 Task: Configure the "Terraform" and choose the option to create a new branch for this commit and start a pull request in the repository "Javascript".
Action: Mouse moved to (1062, 154)
Screenshot: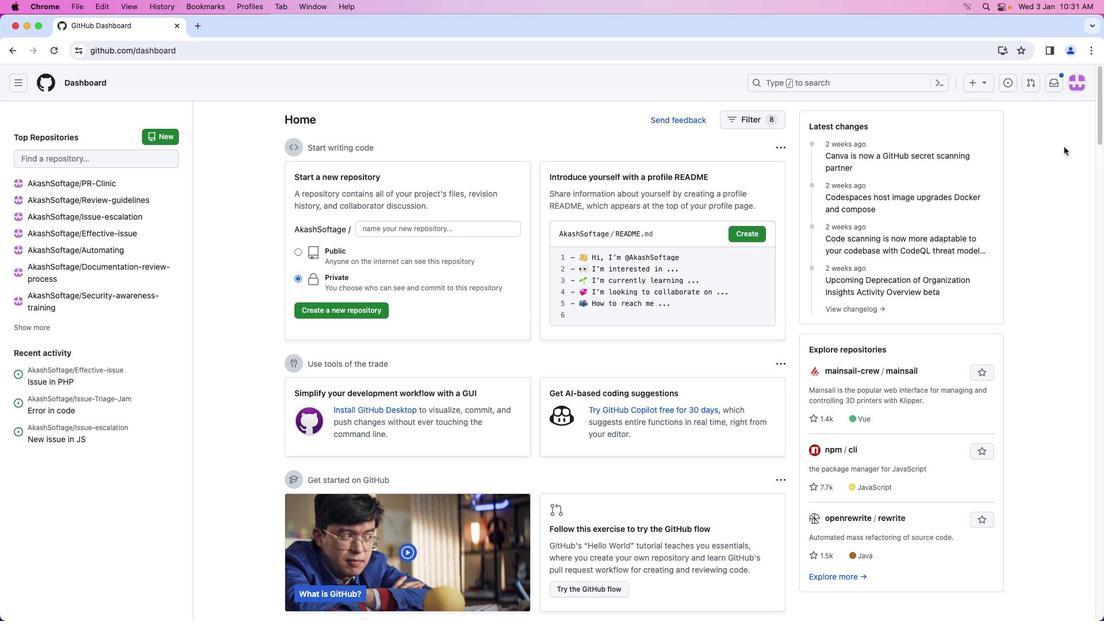 
Action: Mouse pressed left at (1062, 154)
Screenshot: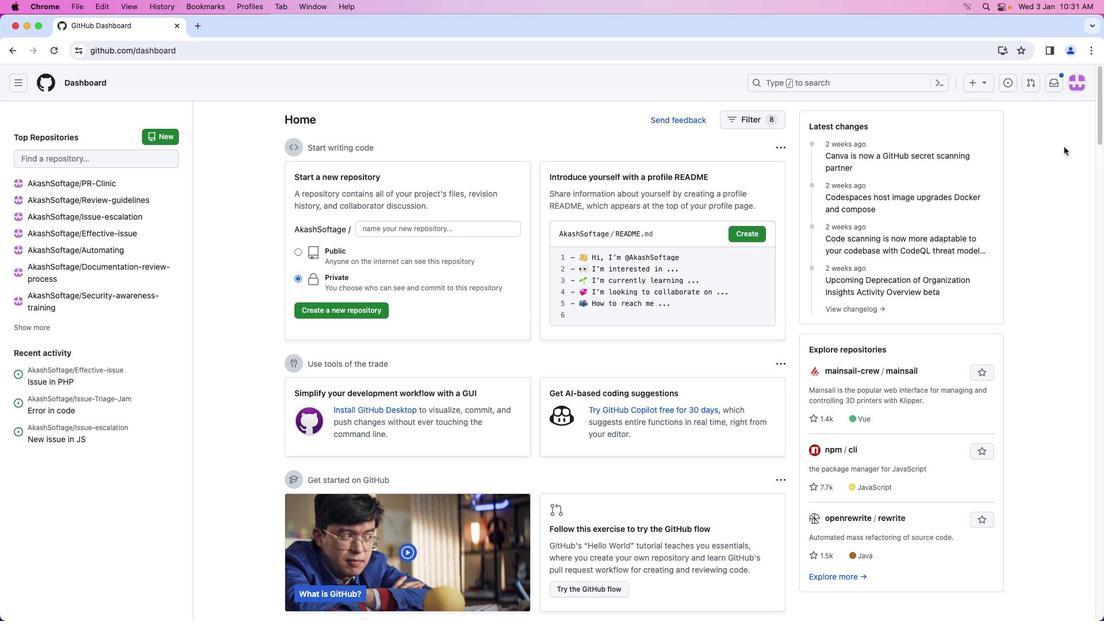 
Action: Mouse moved to (1079, 84)
Screenshot: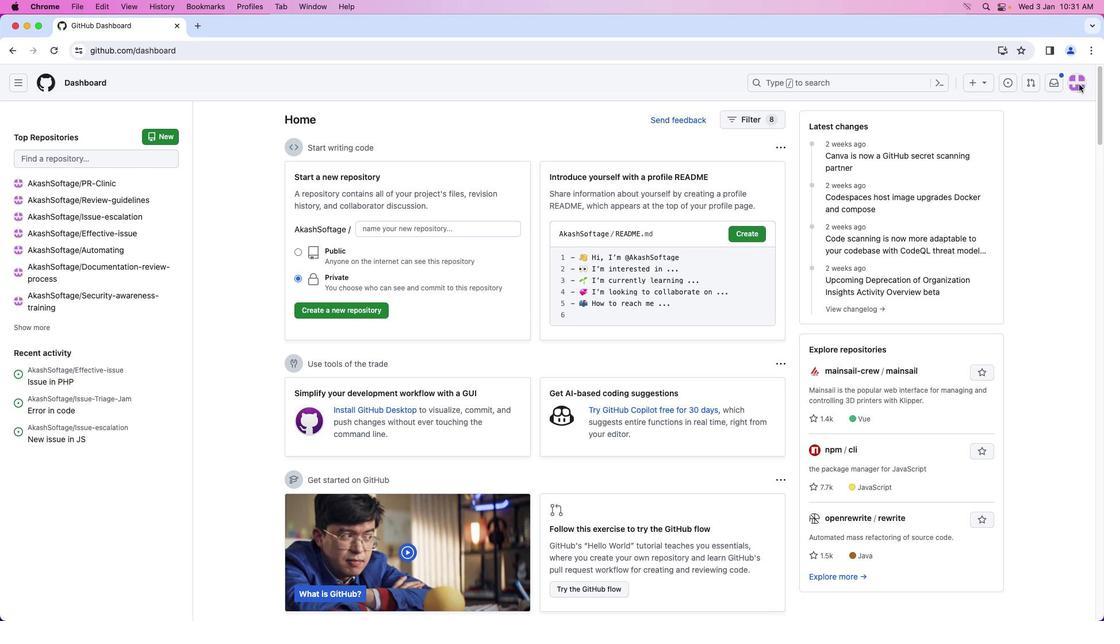 
Action: Mouse pressed left at (1079, 84)
Screenshot: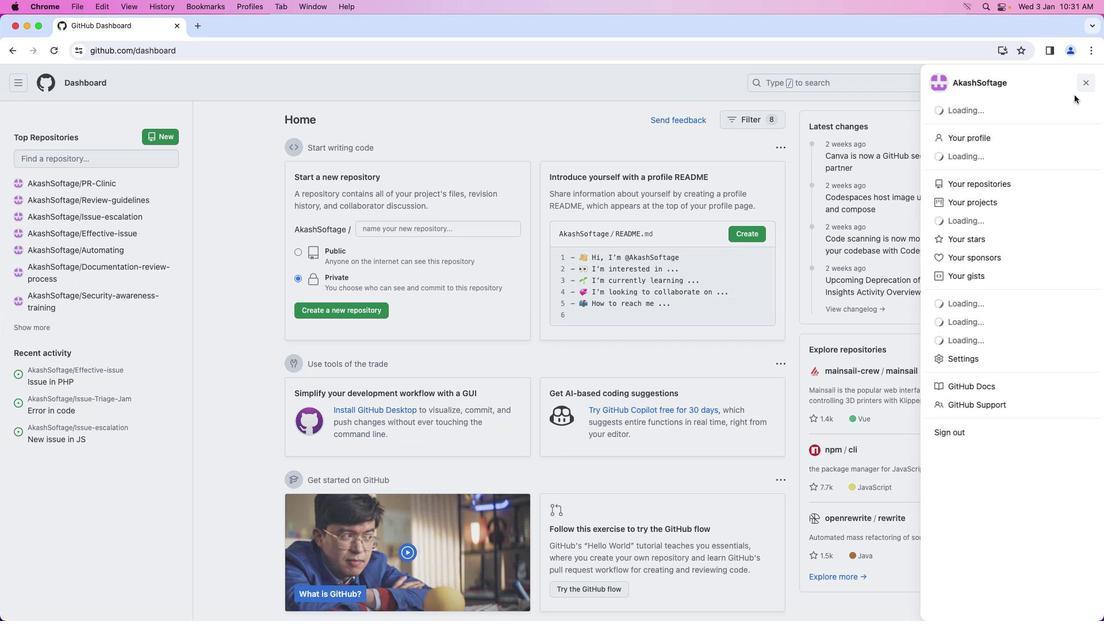 
Action: Mouse moved to (1018, 185)
Screenshot: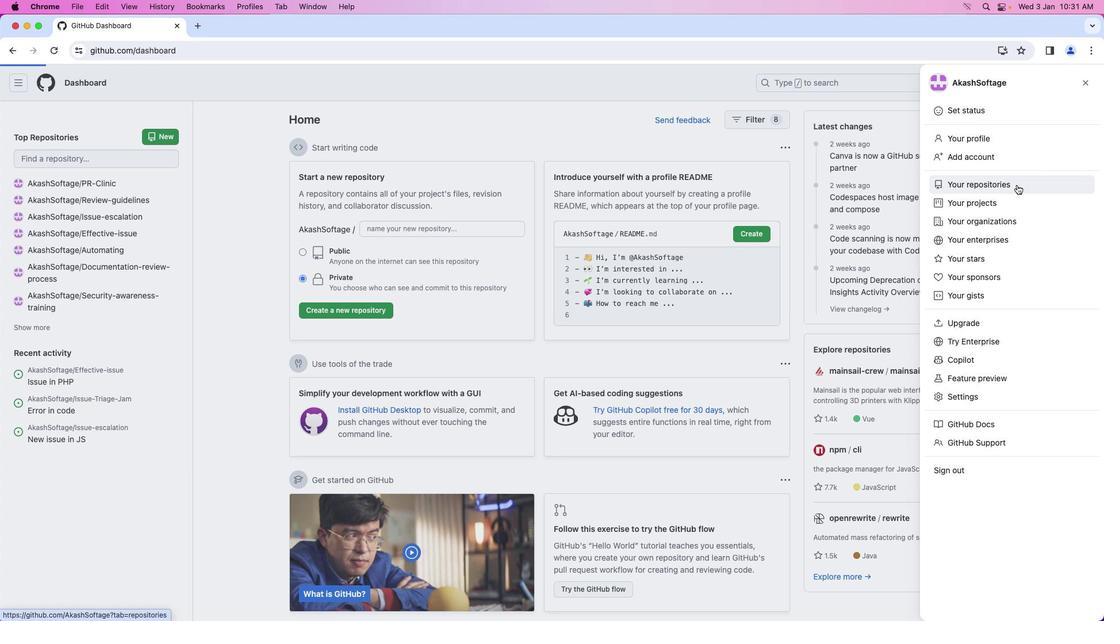 
Action: Mouse pressed left at (1018, 185)
Screenshot: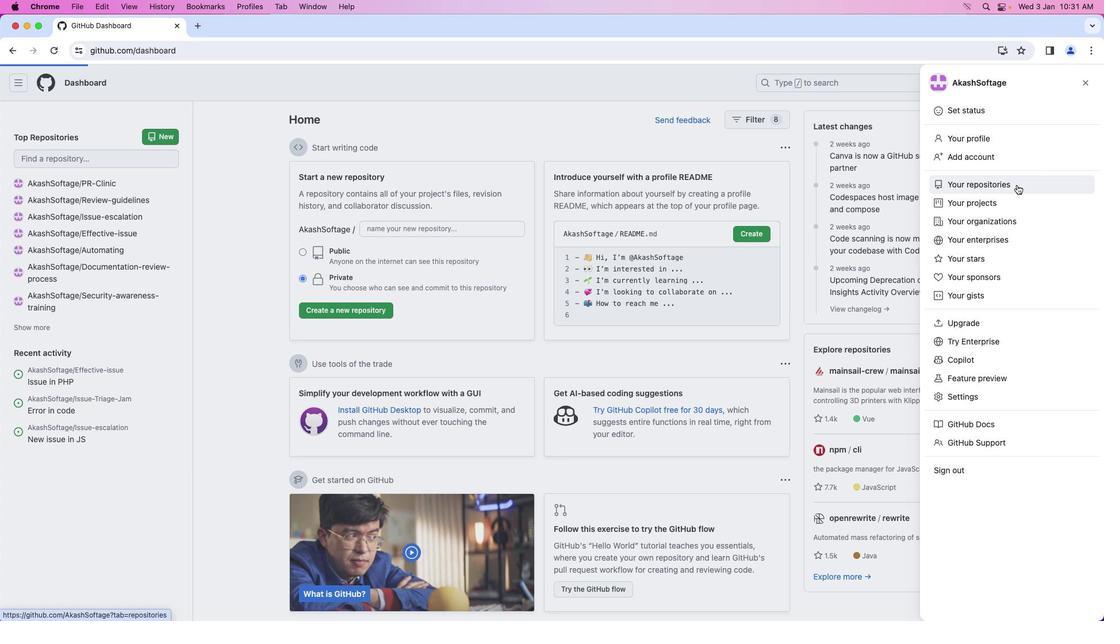 
Action: Mouse moved to (412, 193)
Screenshot: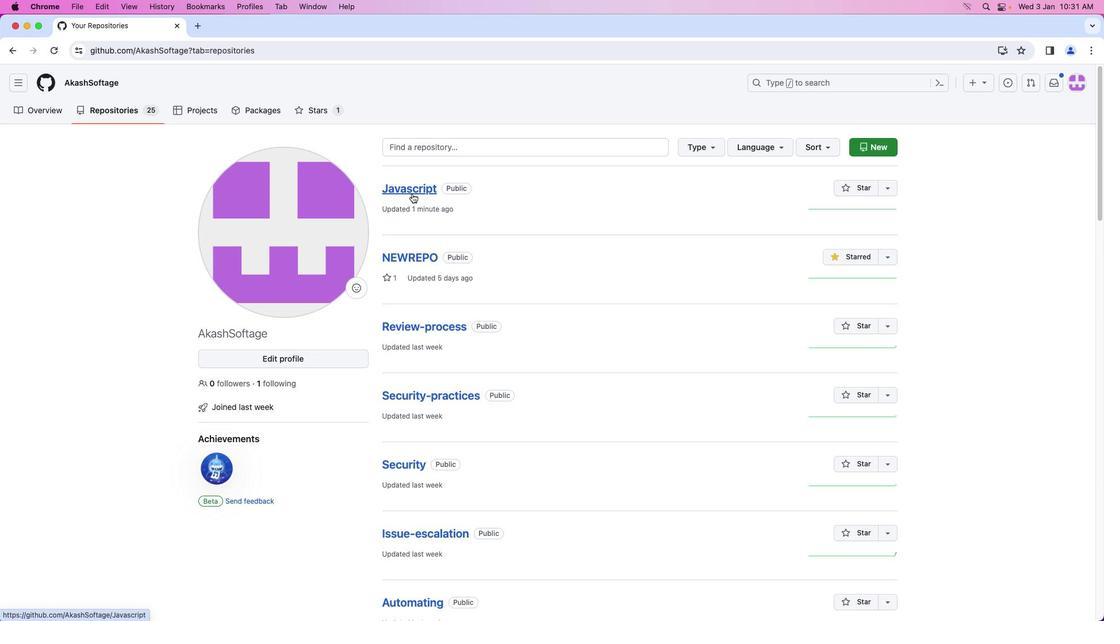 
Action: Mouse pressed left at (412, 193)
Screenshot: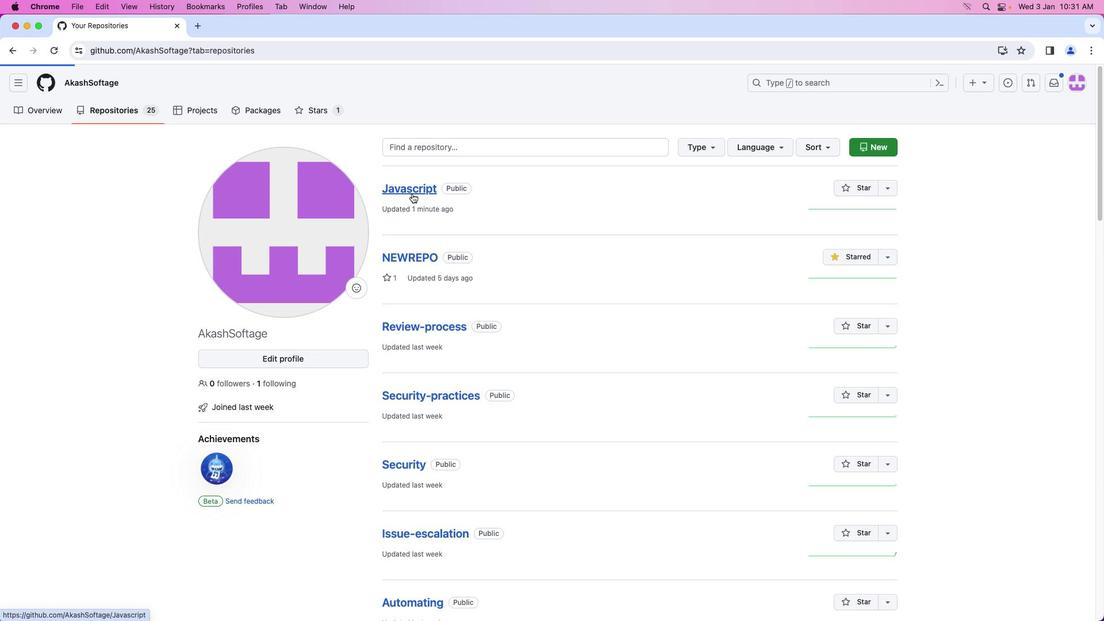 
Action: Mouse moved to (231, 114)
Screenshot: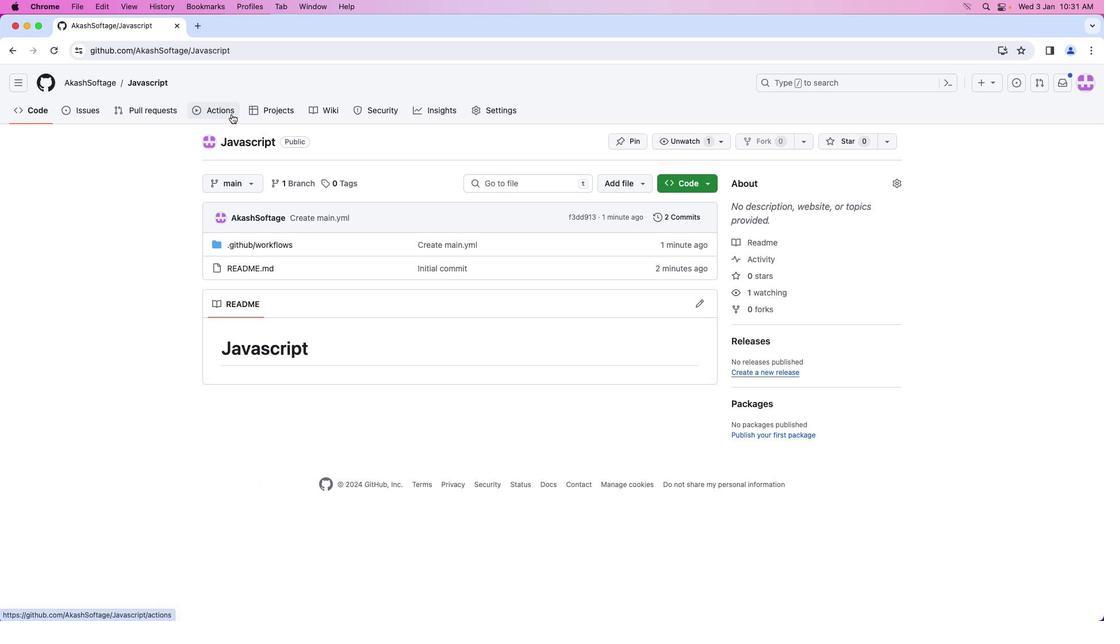 
Action: Mouse pressed left at (231, 114)
Screenshot: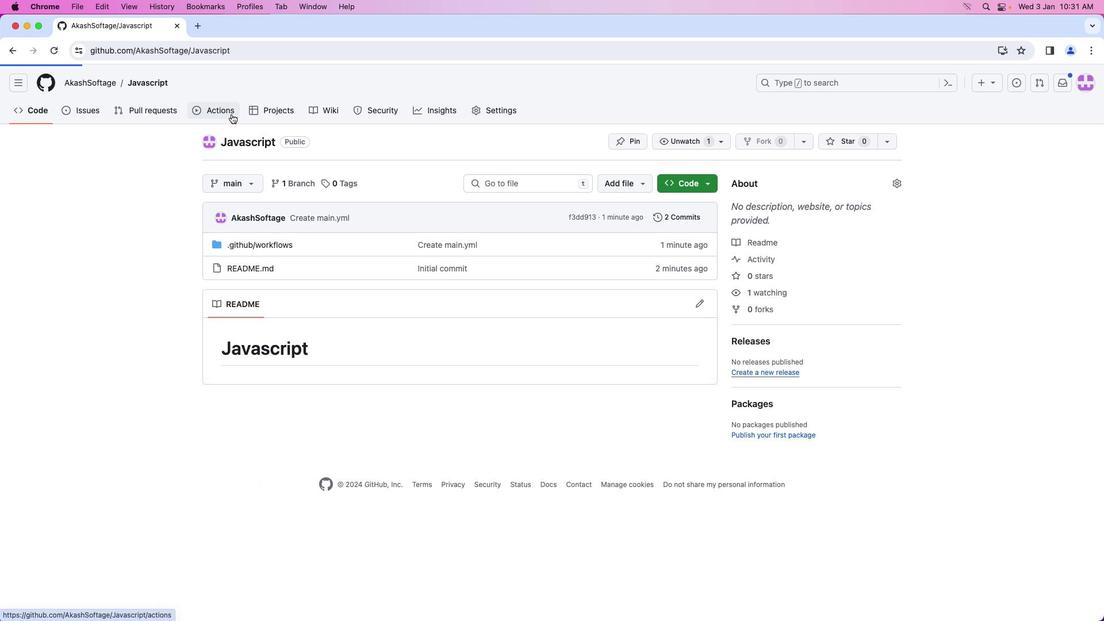 
Action: Mouse moved to (174, 142)
Screenshot: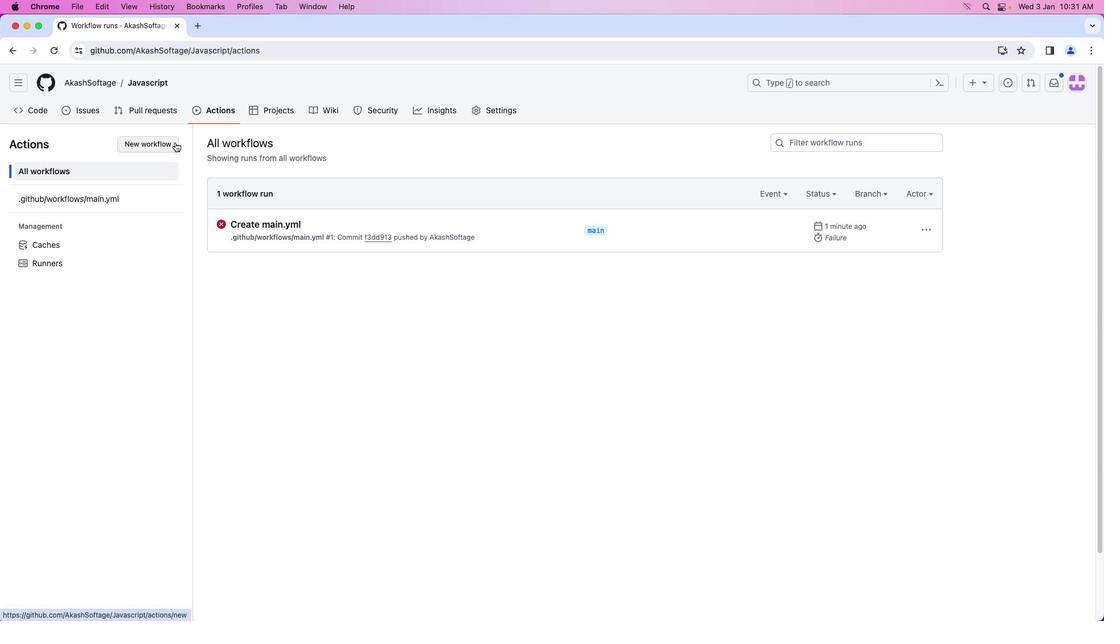 
Action: Mouse pressed left at (174, 142)
Screenshot: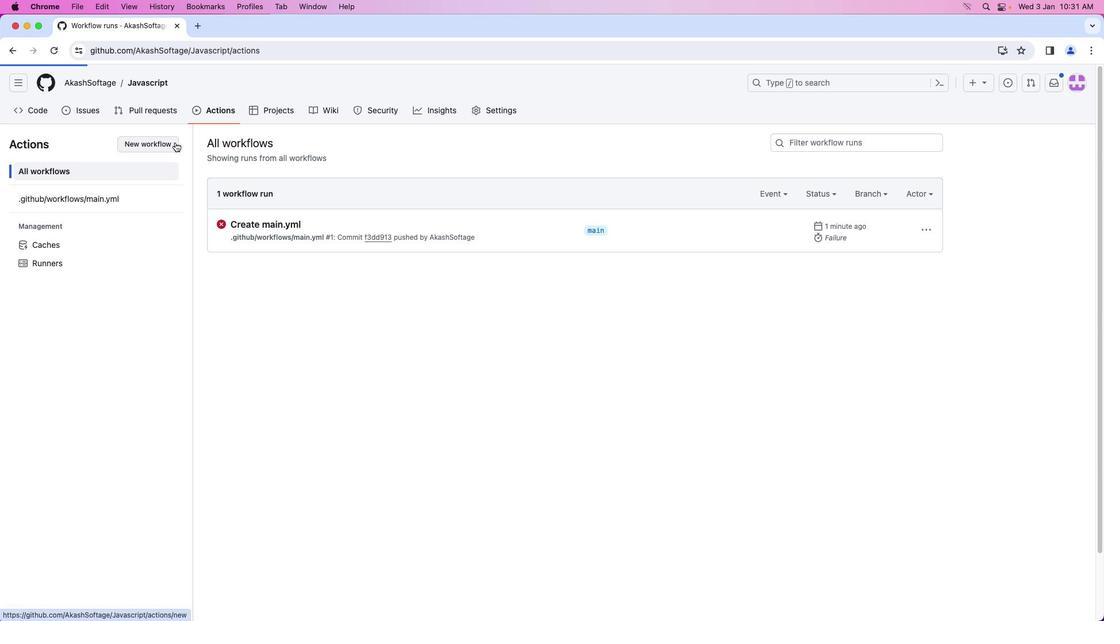 
Action: Mouse moved to (264, 248)
Screenshot: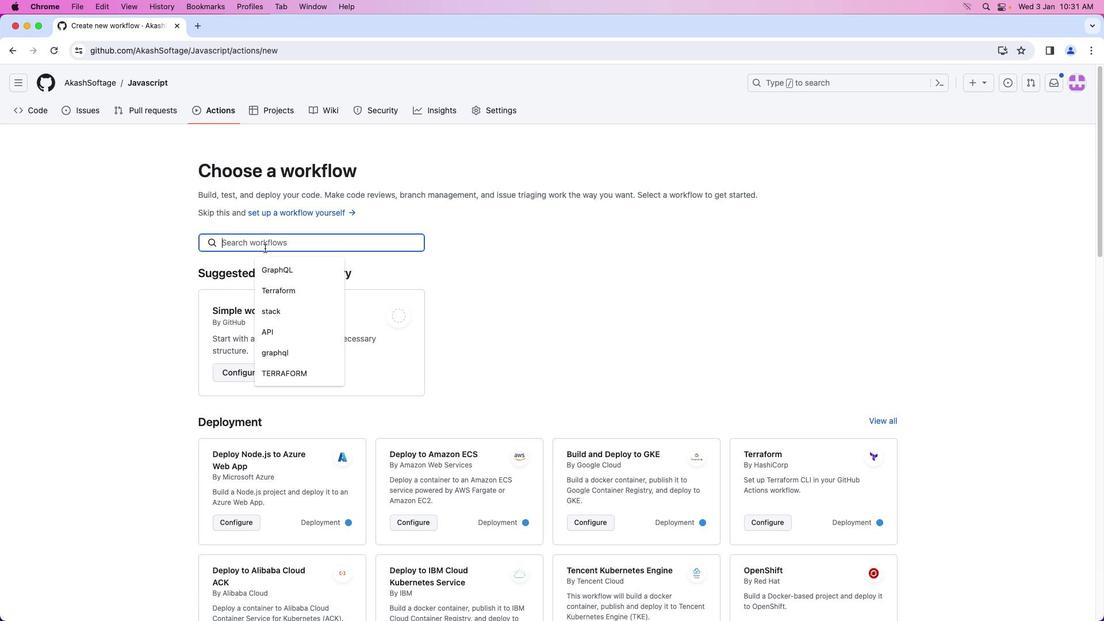 
Action: Mouse pressed left at (264, 248)
Screenshot: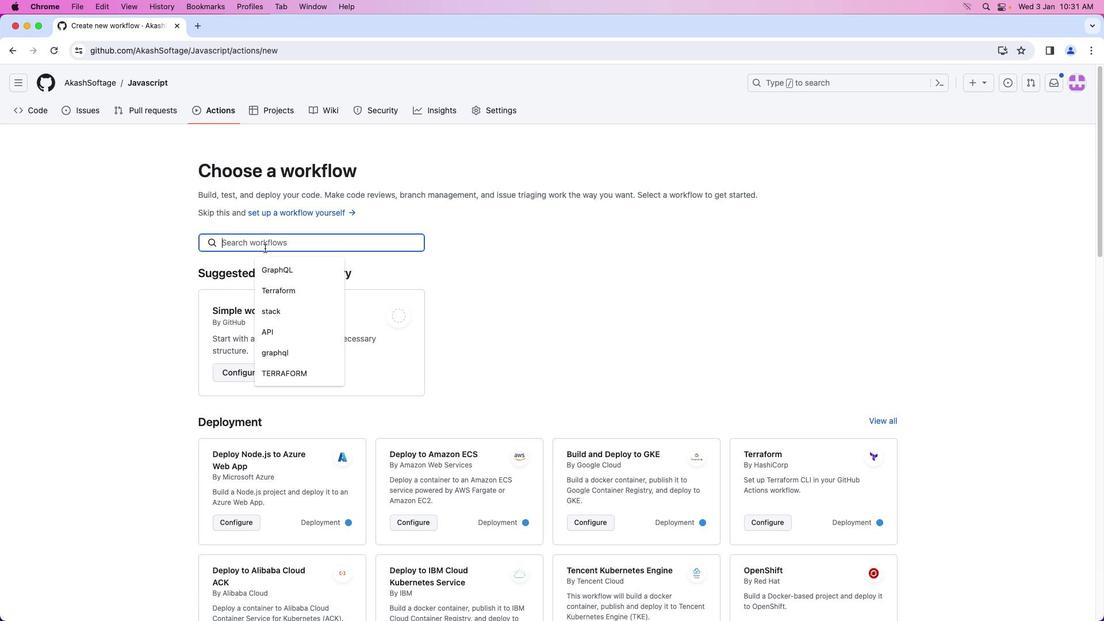 
Action: Key pressed 't''e''r''r''a''f''o''r''m'Key.enter
Screenshot: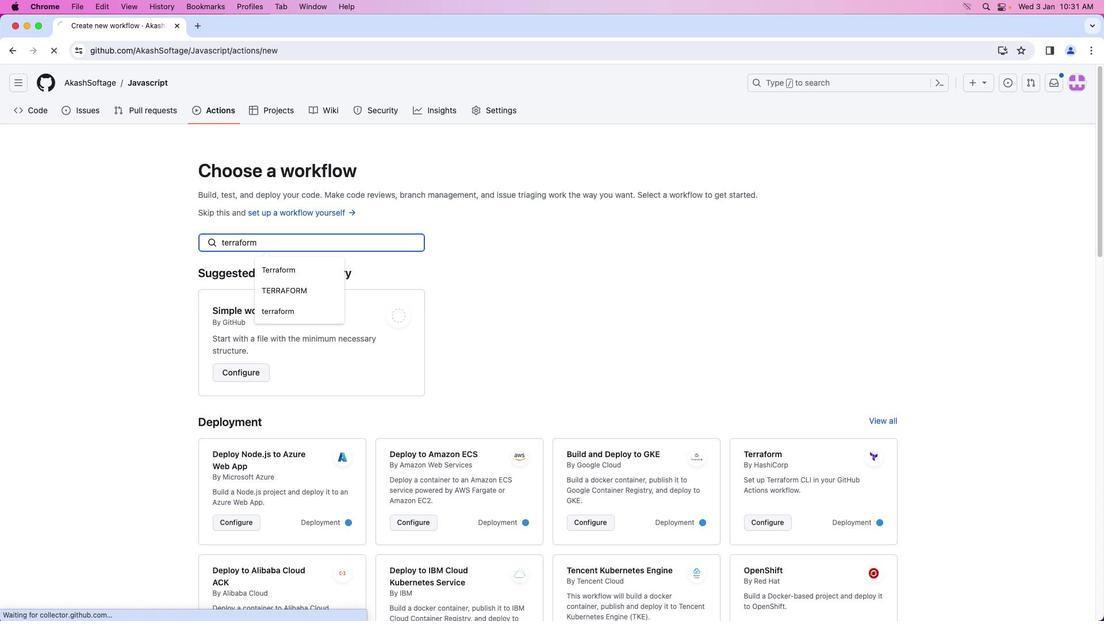 
Action: Mouse moved to (412, 379)
Screenshot: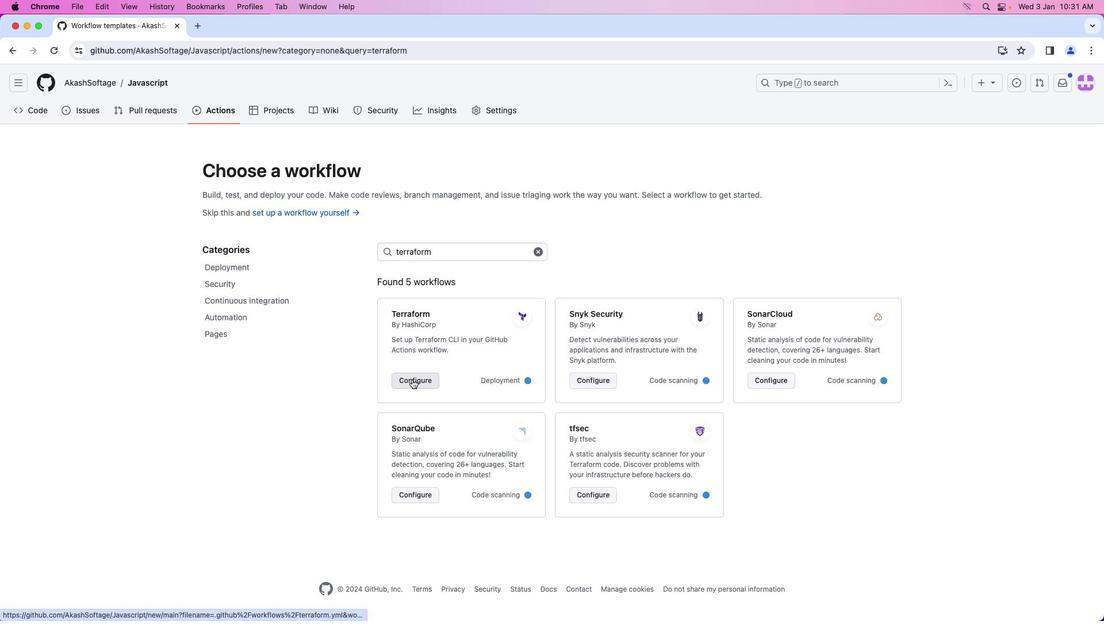
Action: Mouse pressed left at (412, 379)
Screenshot: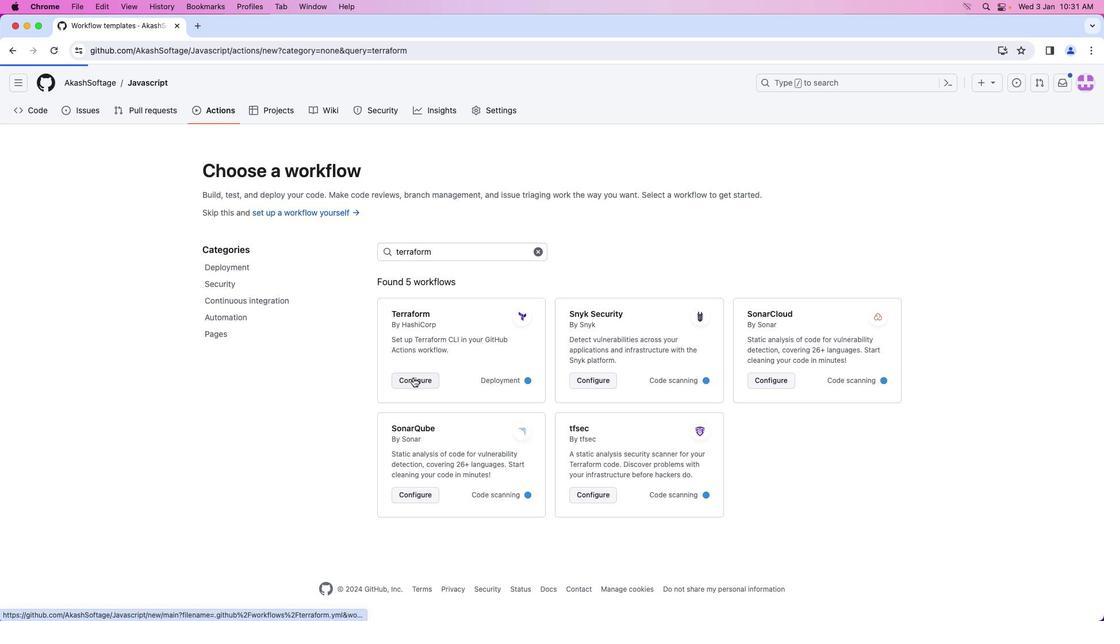 
Action: Mouse moved to (1030, 145)
Screenshot: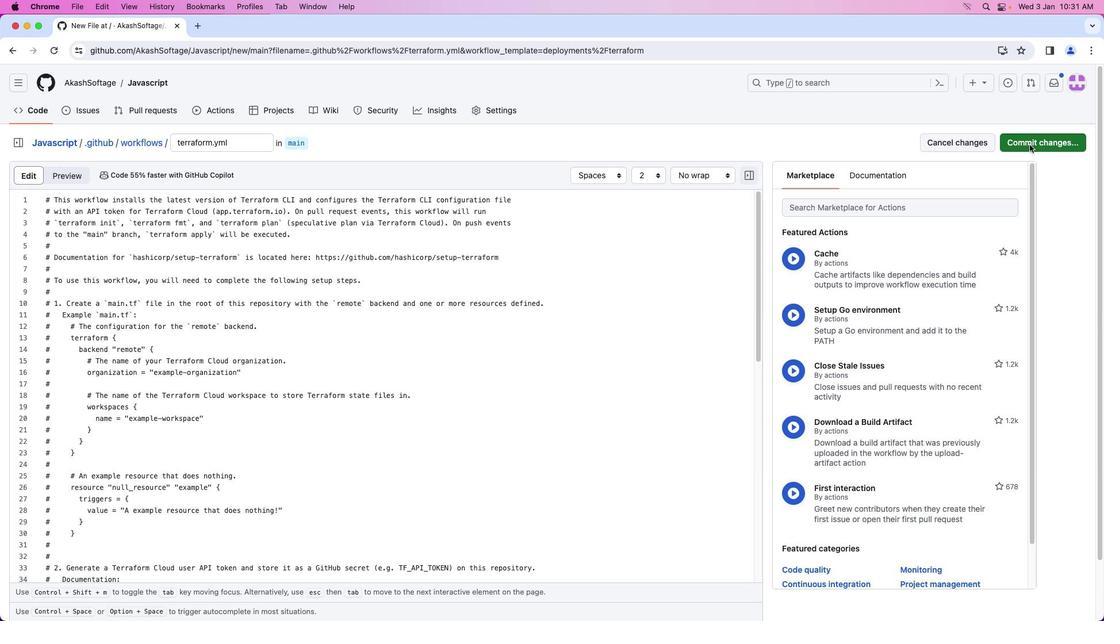 
Action: Mouse pressed left at (1030, 145)
Screenshot: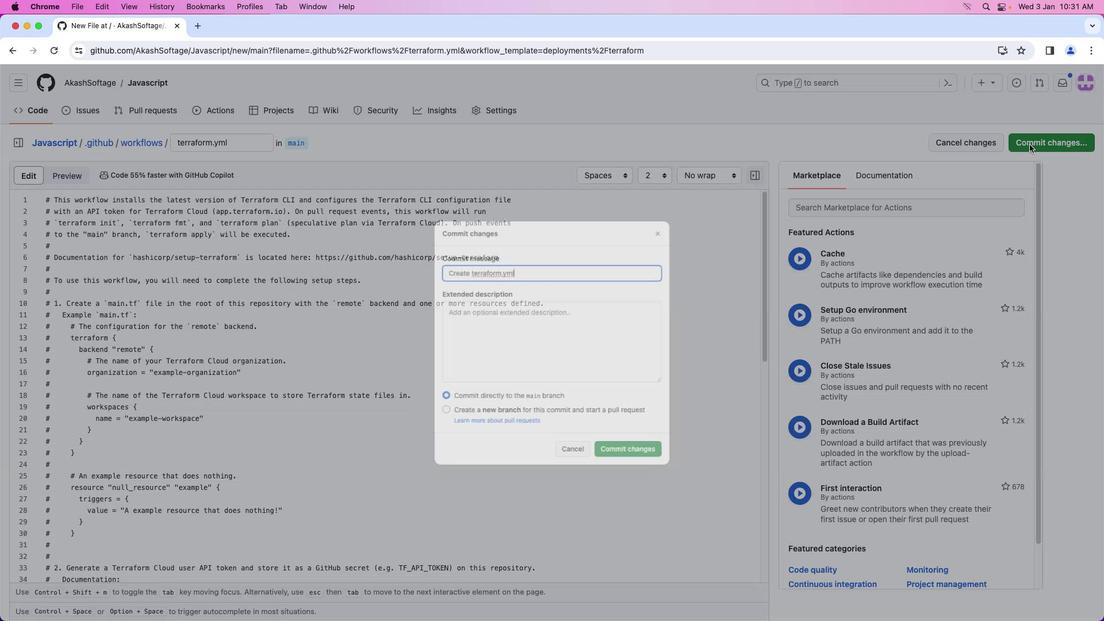 
Action: Mouse moved to (431, 423)
Screenshot: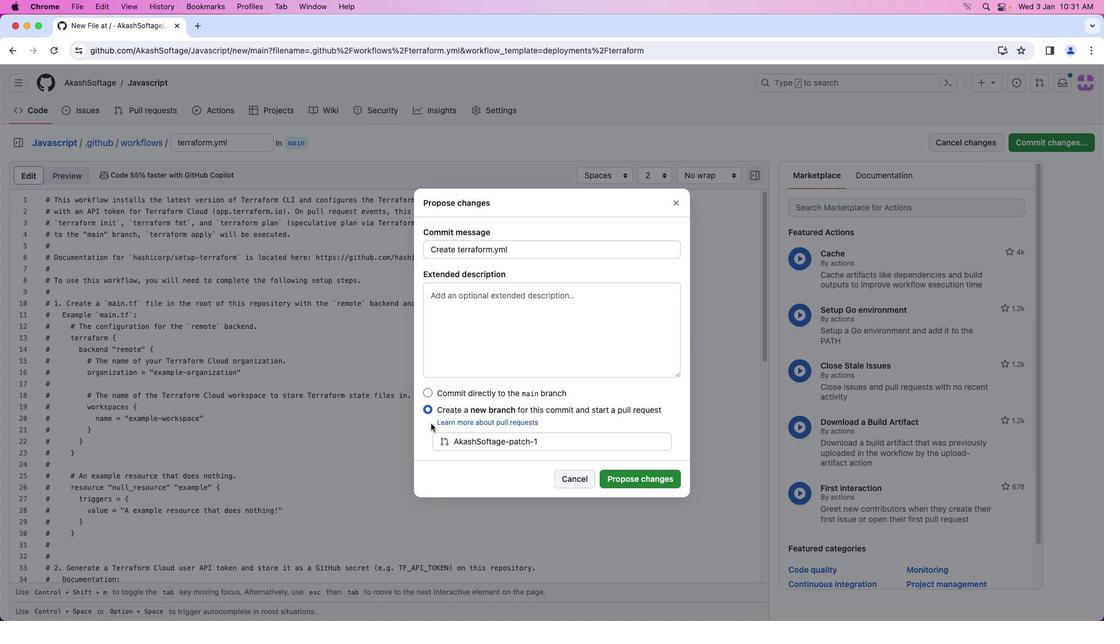 
Action: Mouse pressed left at (431, 423)
Screenshot: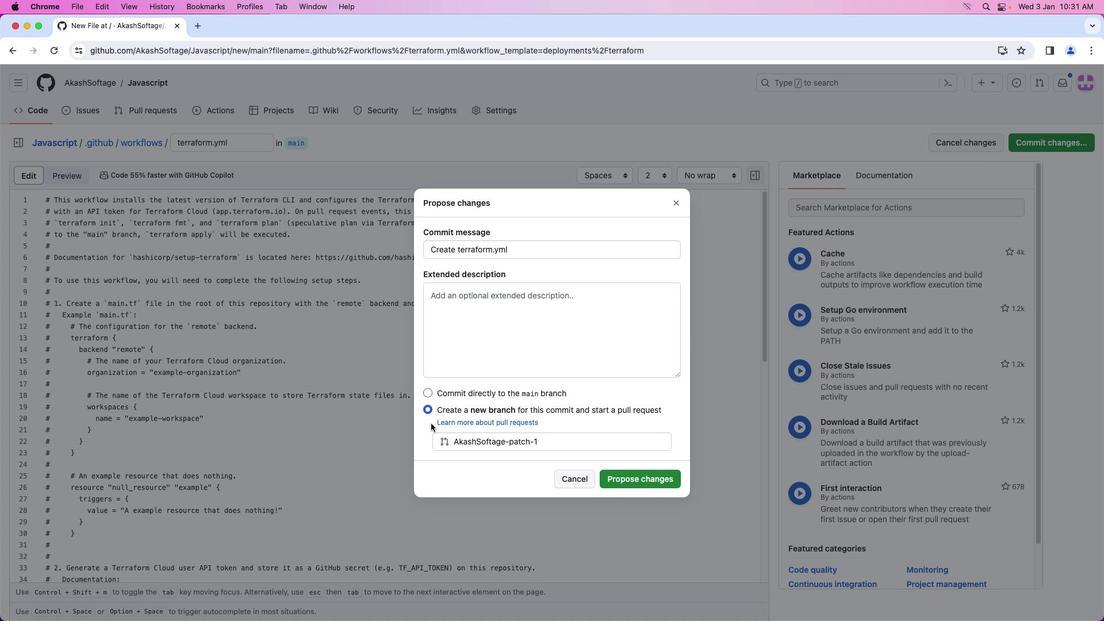 
Action: Mouse moved to (620, 478)
Screenshot: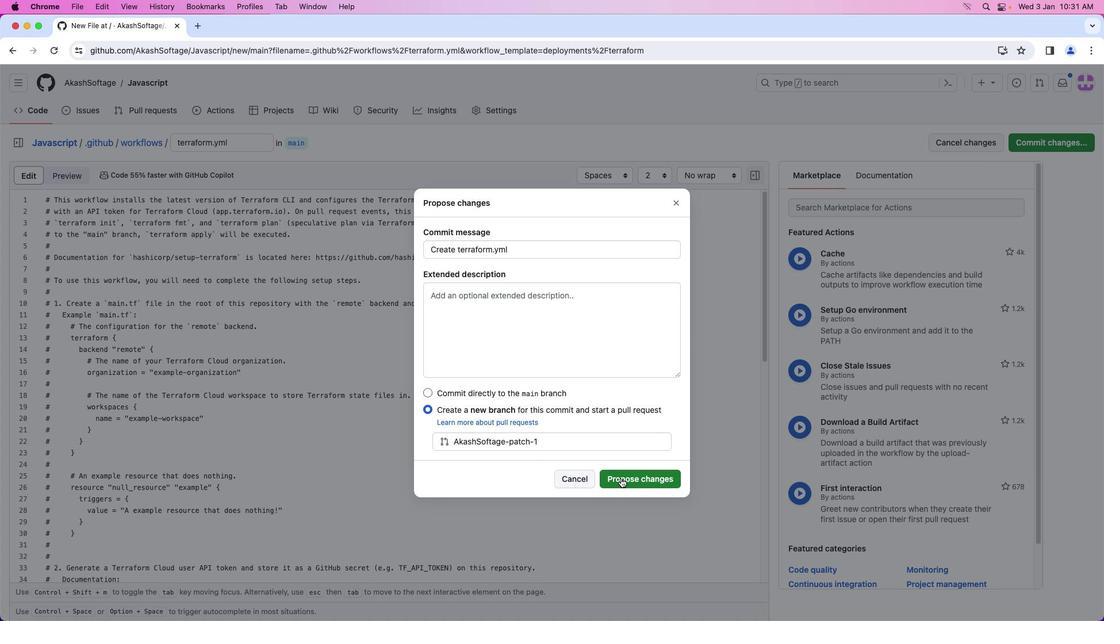 
Action: Mouse pressed left at (620, 478)
Screenshot: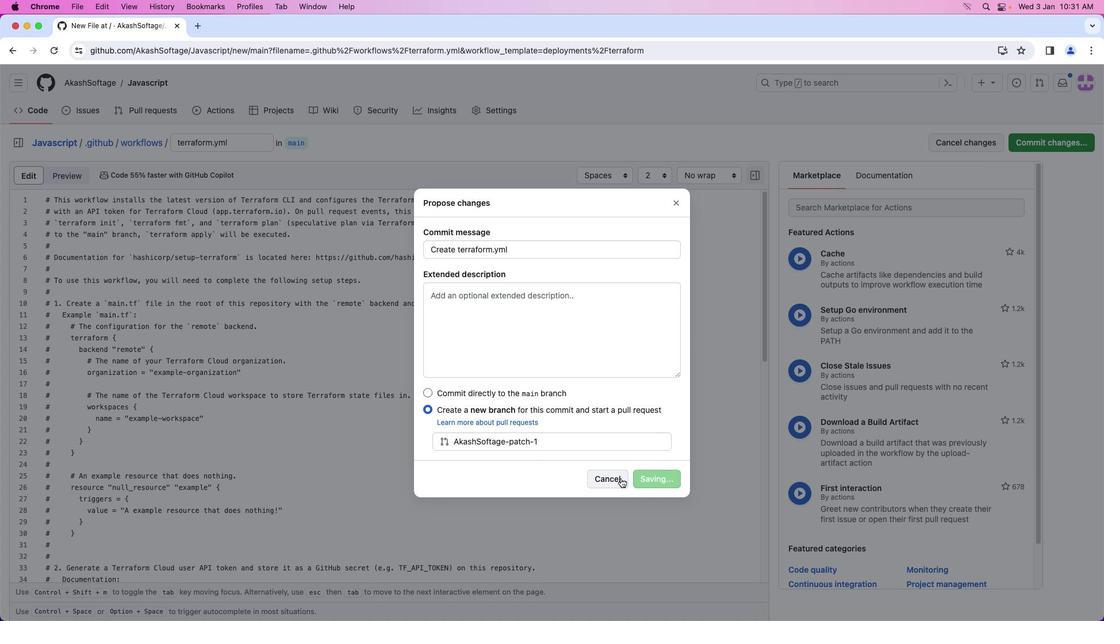 
Action: Mouse moved to (652, 505)
Screenshot: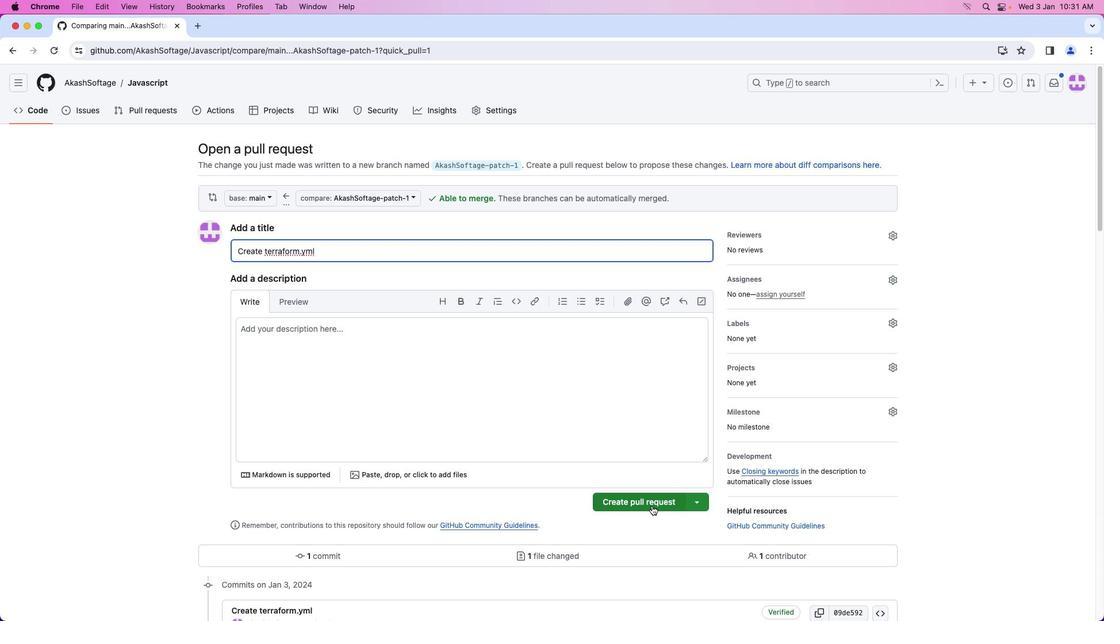 
Action: Mouse pressed left at (652, 505)
Screenshot: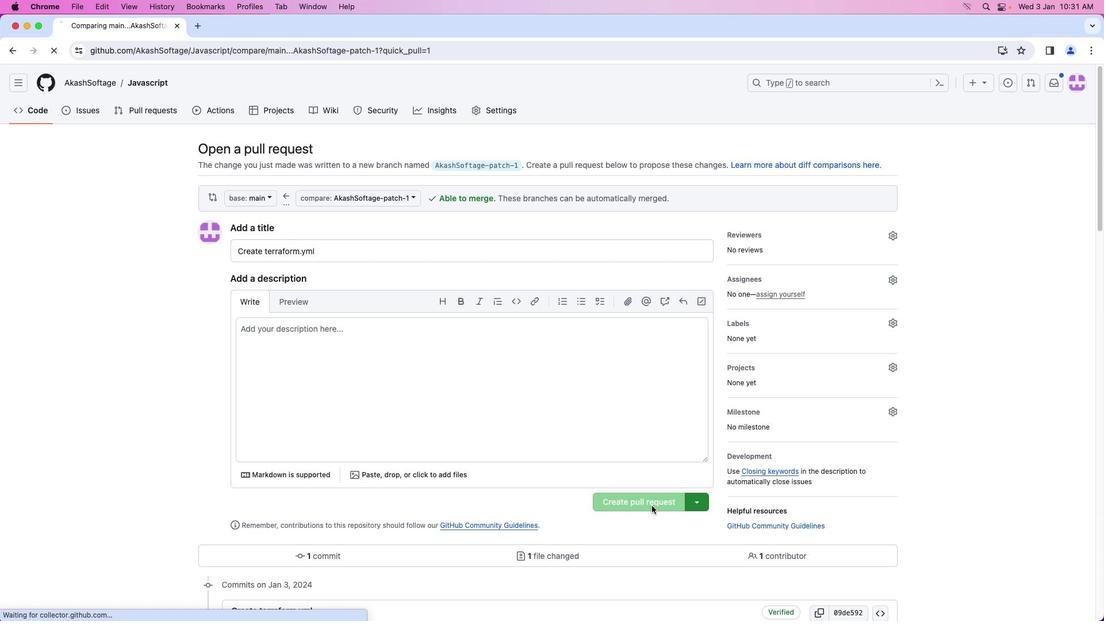 
Action: Mouse moved to (646, 492)
Screenshot: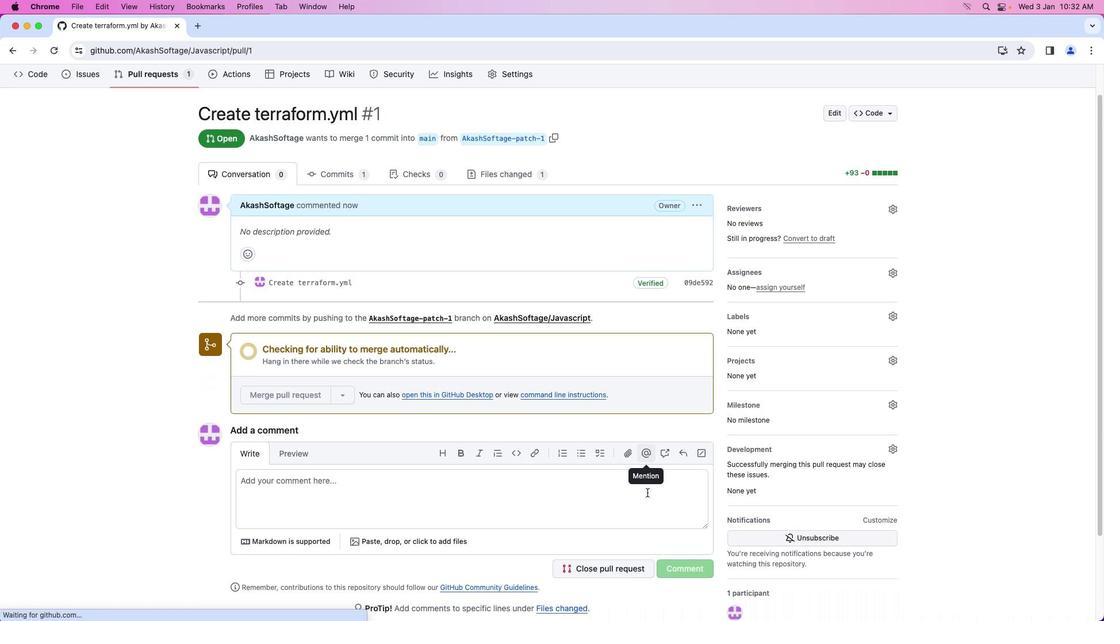 
Action: Mouse scrolled (646, 492) with delta (0, 0)
Screenshot: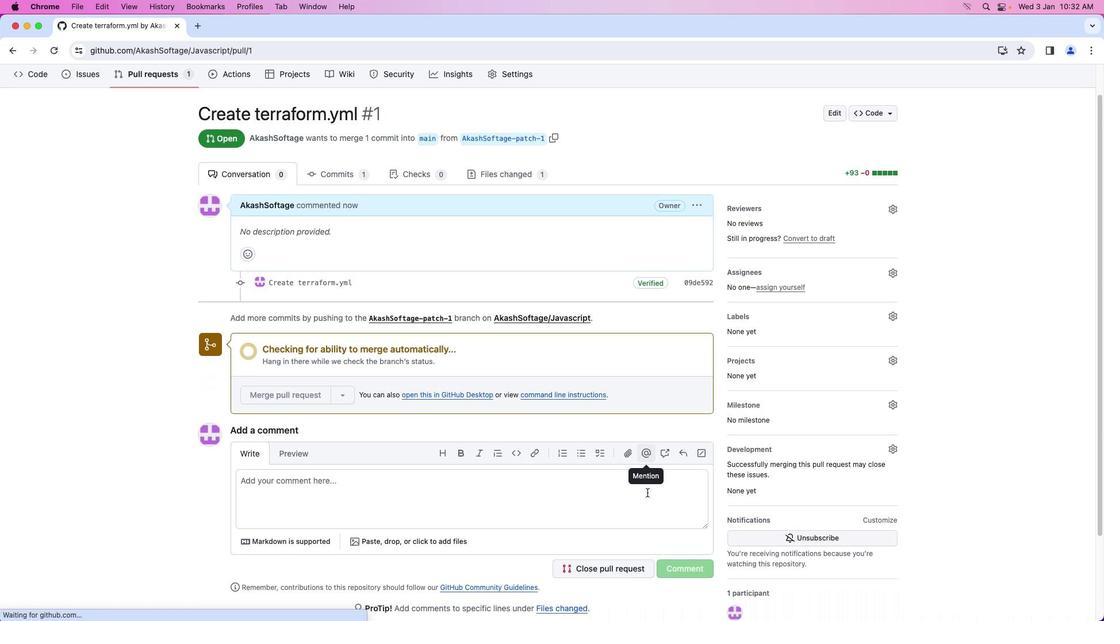 
Action: Mouse moved to (647, 492)
Screenshot: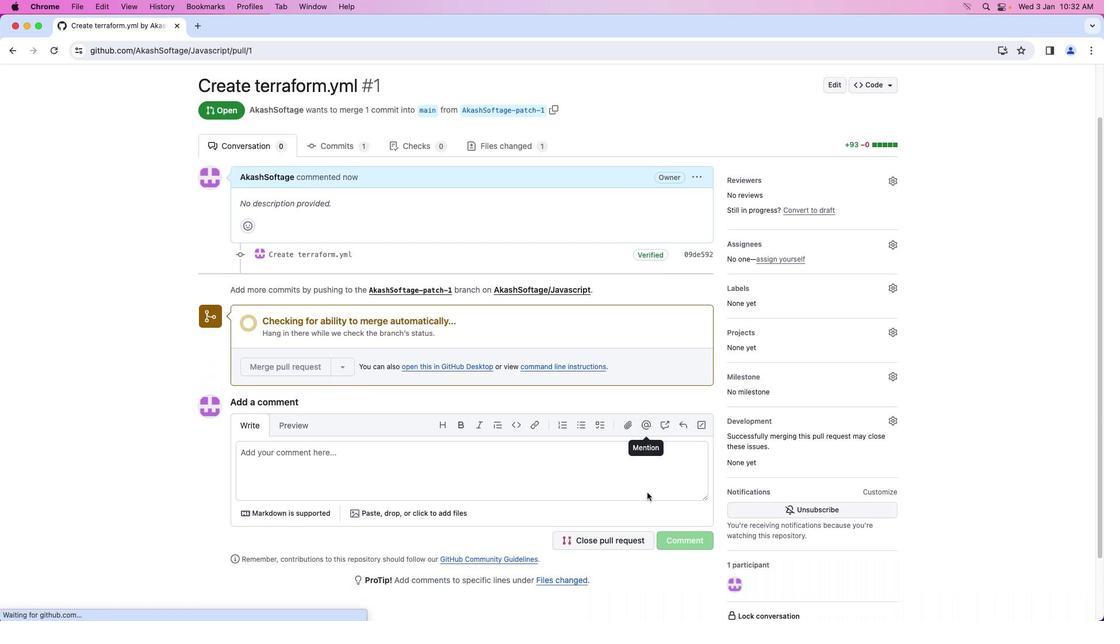 
Action: Mouse scrolled (647, 492) with delta (0, 0)
Screenshot: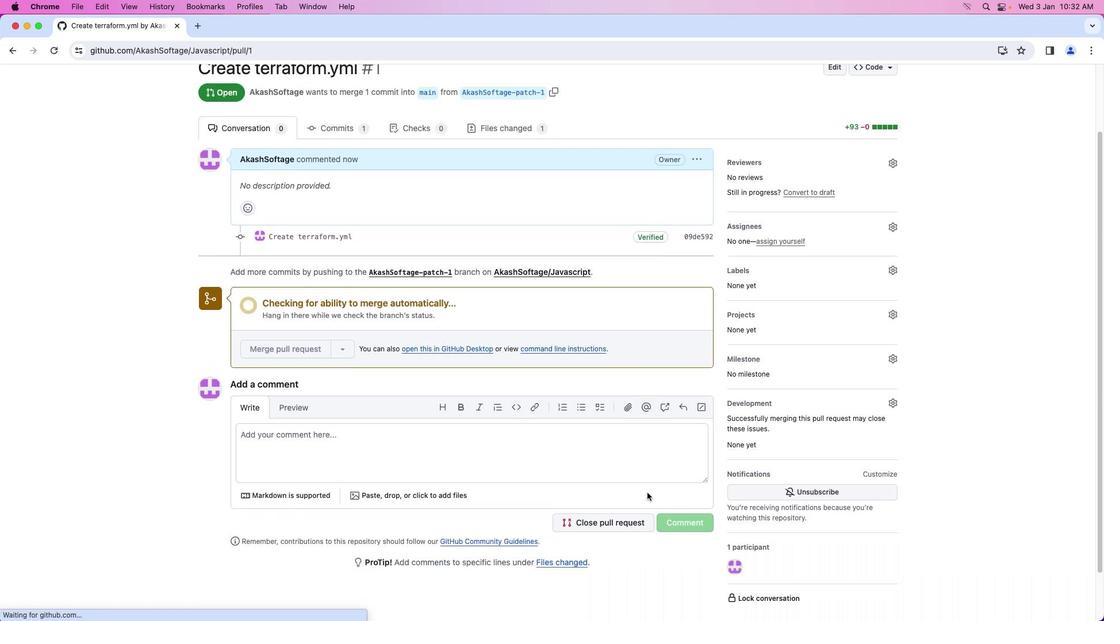 
Action: Mouse moved to (647, 492)
Screenshot: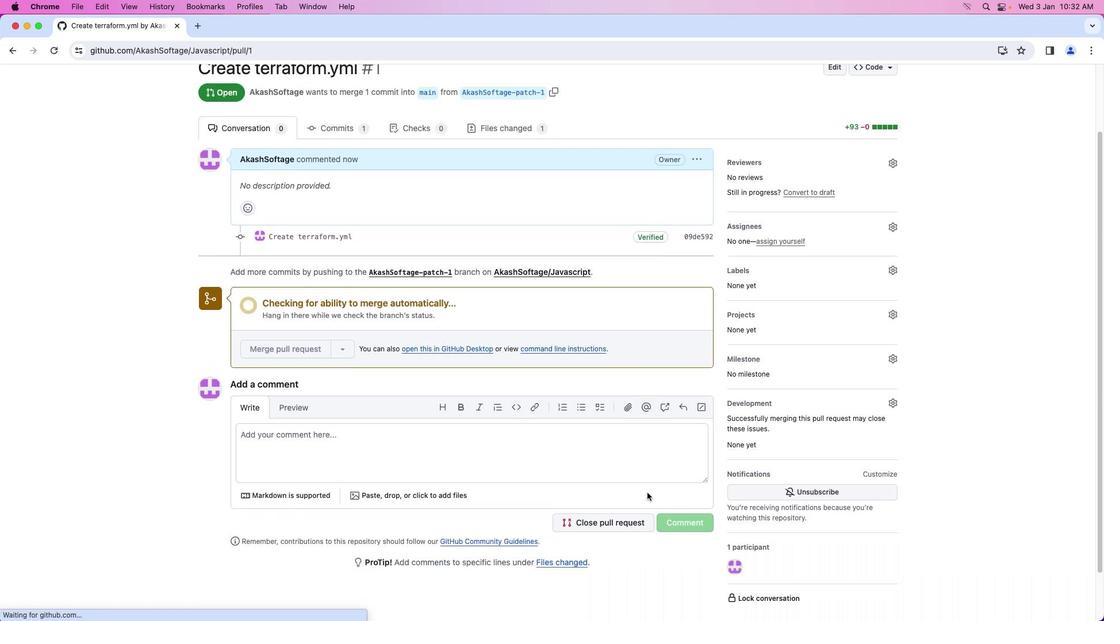 
Action: Mouse scrolled (647, 492) with delta (0, 0)
Screenshot: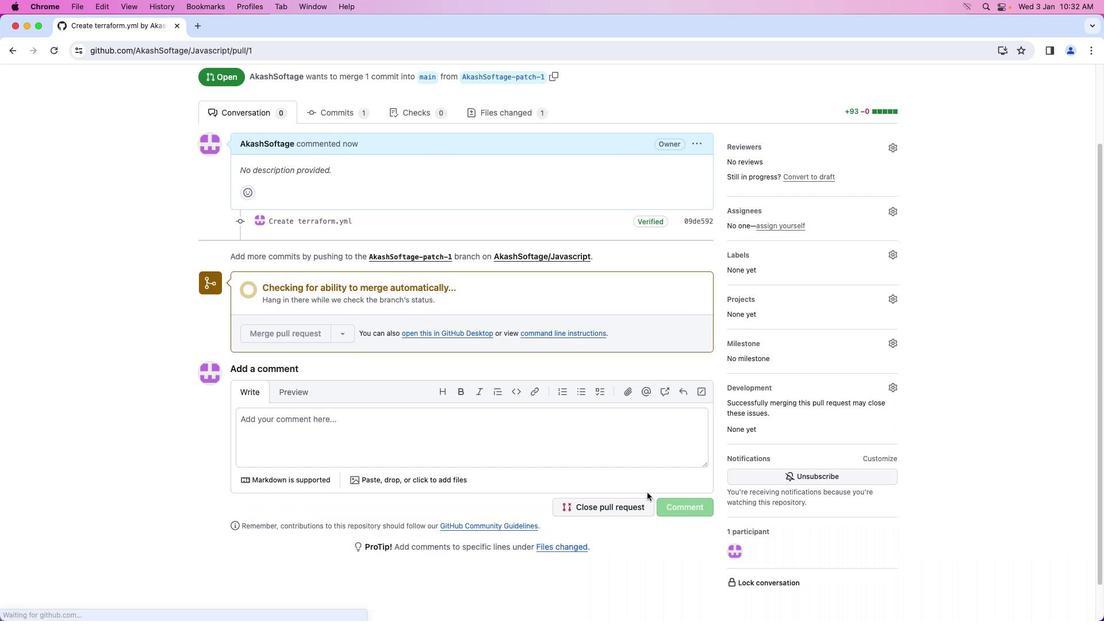 
Action: Mouse moved to (647, 493)
Screenshot: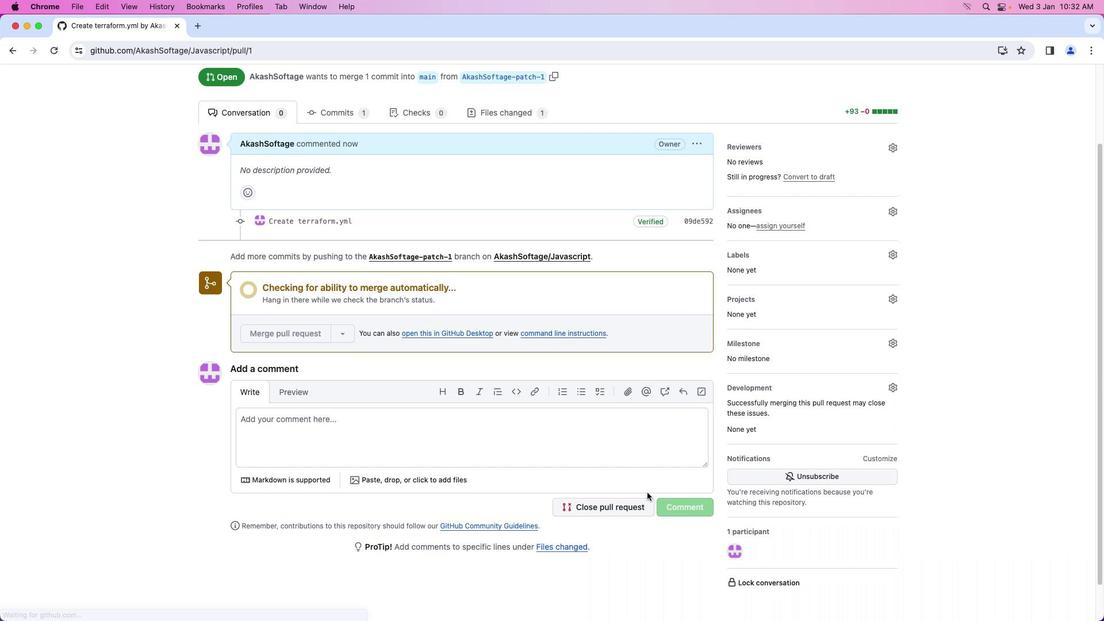 
Action: Mouse scrolled (647, 493) with delta (0, -1)
Screenshot: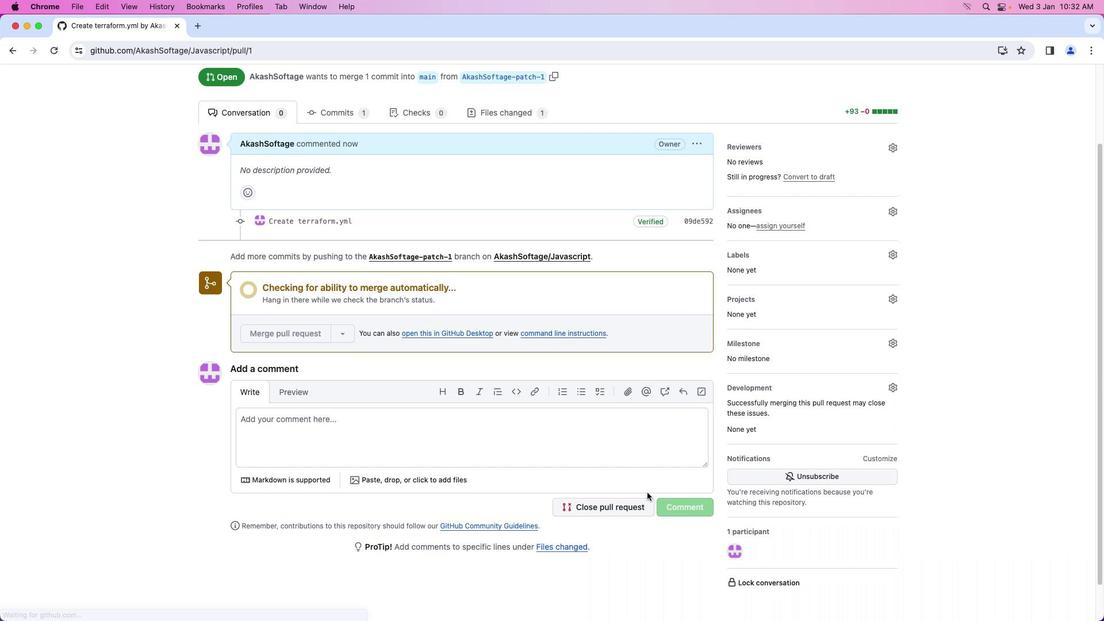 
Action: Mouse moved to (903, 452)
Screenshot: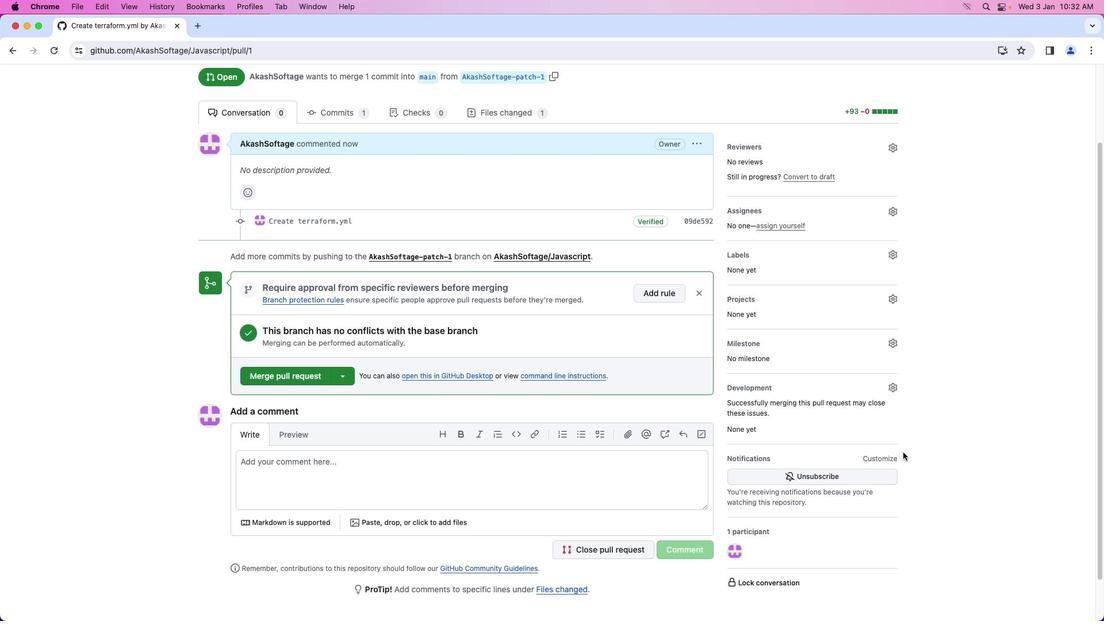 
